 Task: Look for products in the category "Sun Protection & Bug Spray" from Store Brand only.
Action: Mouse moved to (290, 149)
Screenshot: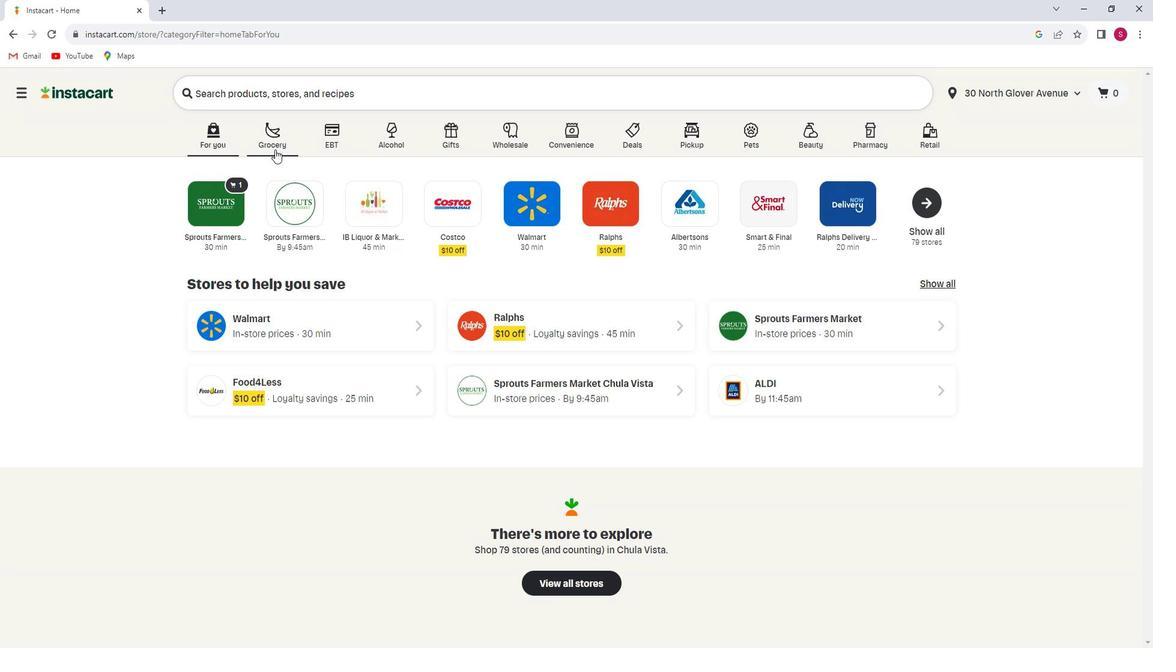 
Action: Mouse pressed left at (290, 149)
Screenshot: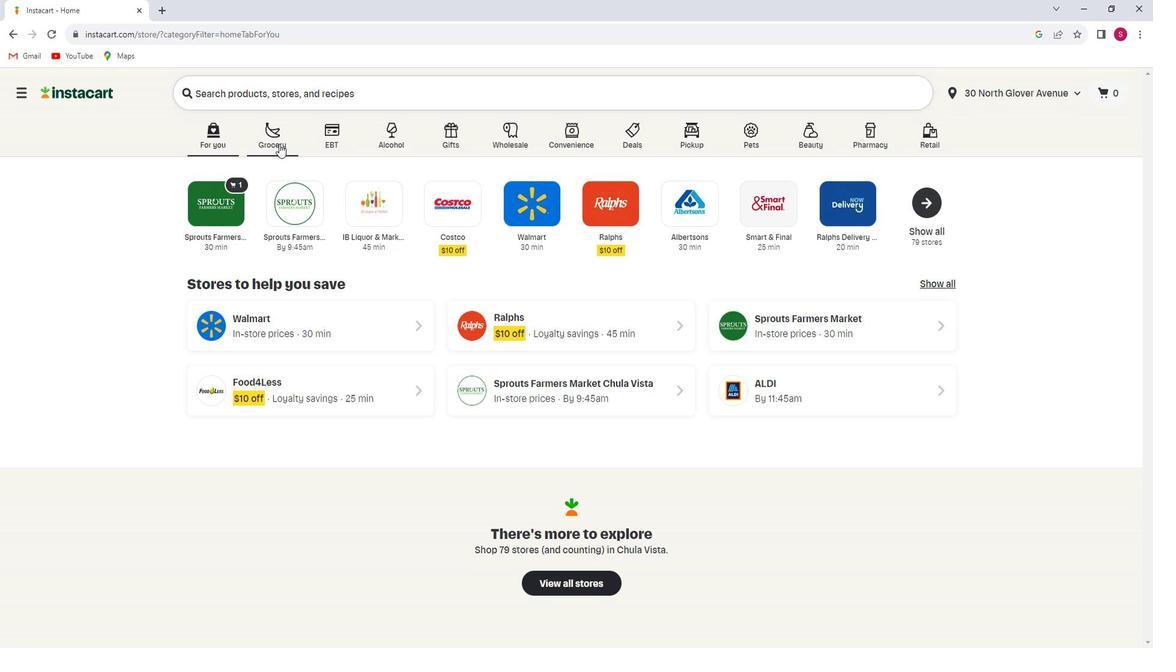 
Action: Mouse moved to (308, 349)
Screenshot: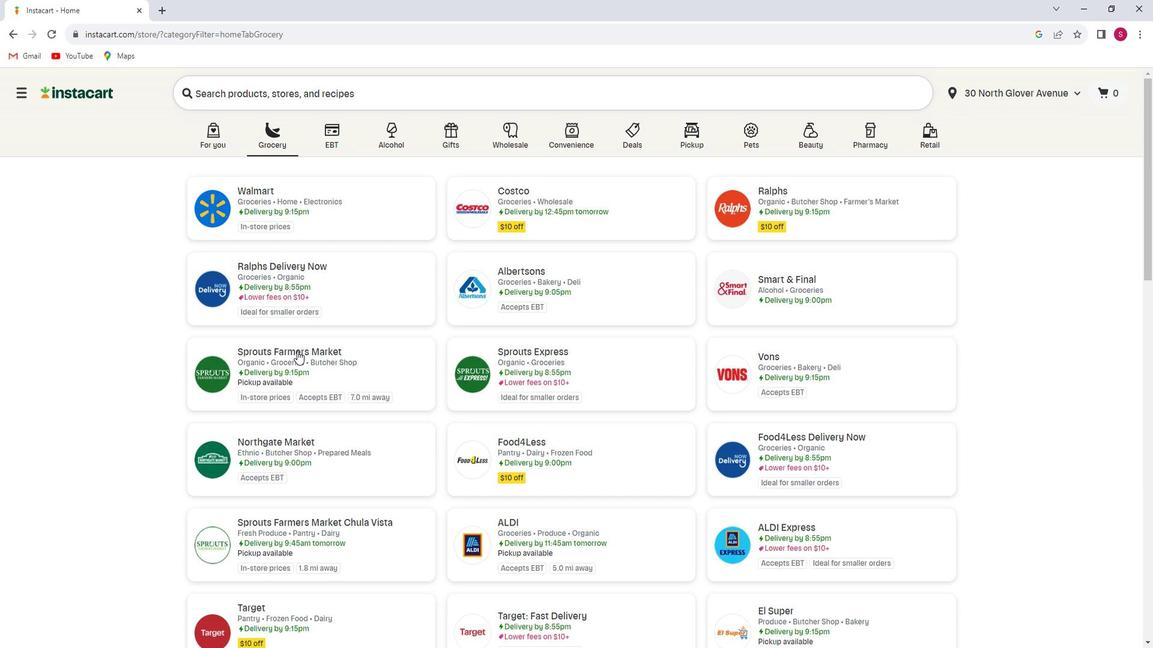 
Action: Mouse pressed left at (308, 349)
Screenshot: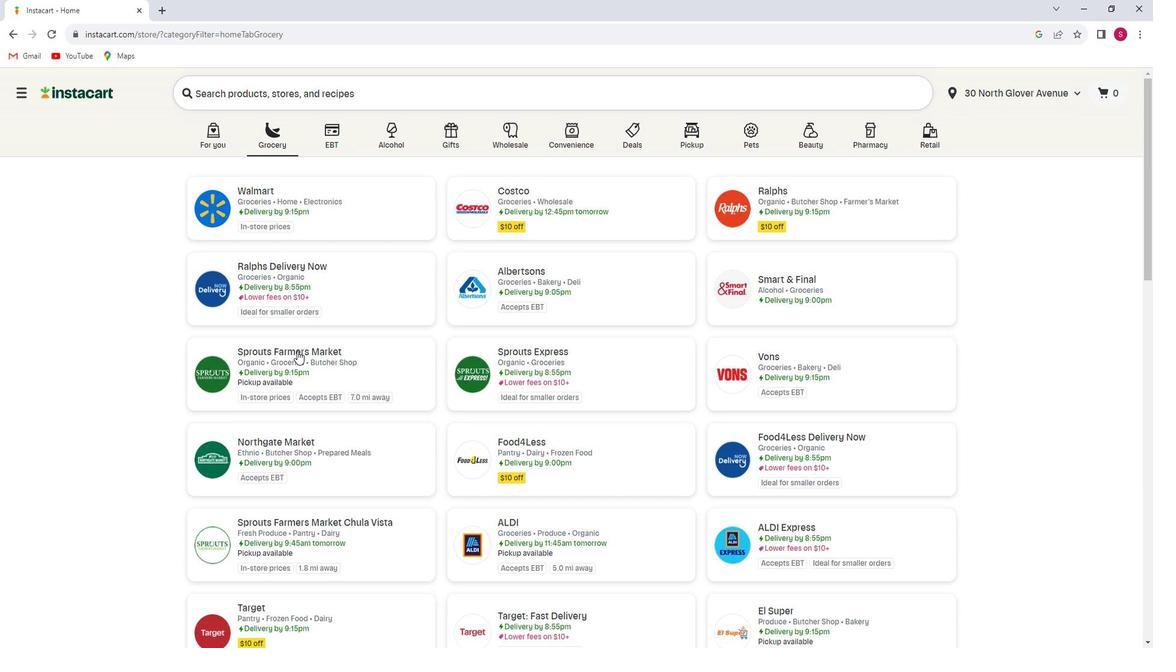 
Action: Mouse moved to (90, 395)
Screenshot: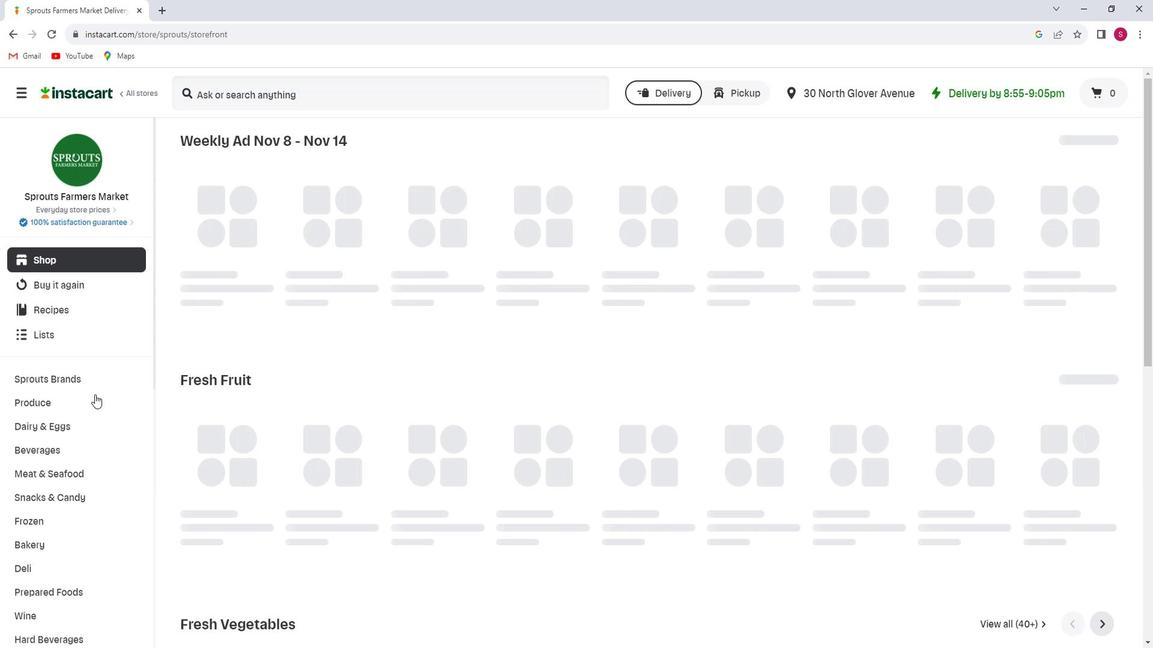 
Action: Mouse scrolled (90, 395) with delta (0, 0)
Screenshot: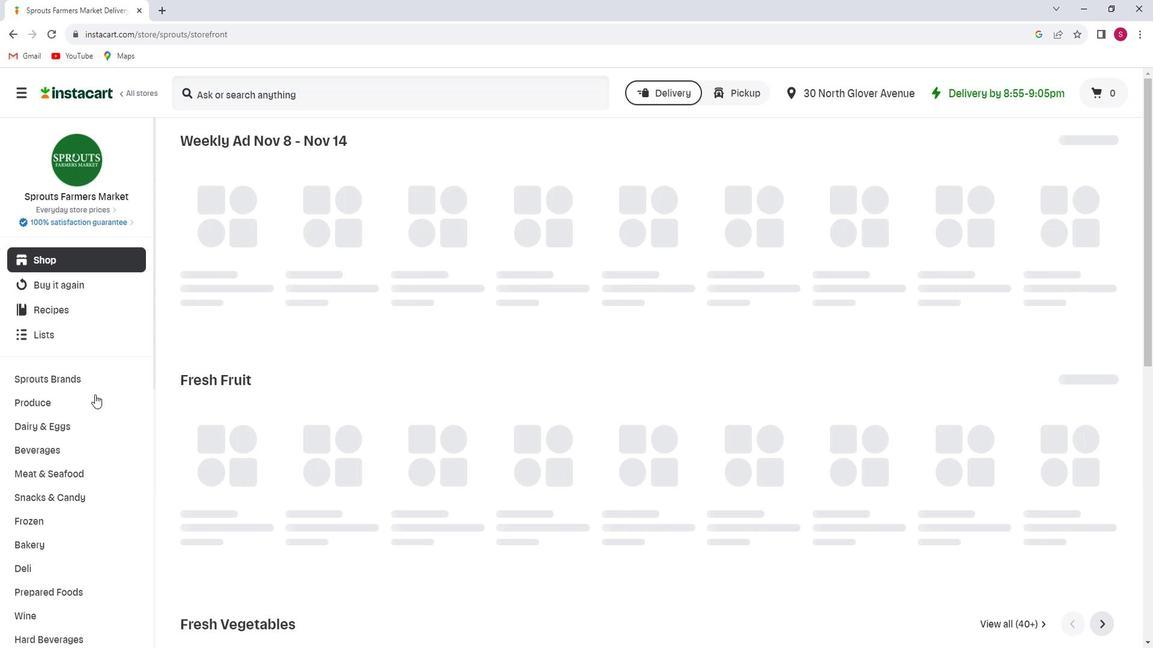 
Action: Mouse scrolled (90, 395) with delta (0, 0)
Screenshot: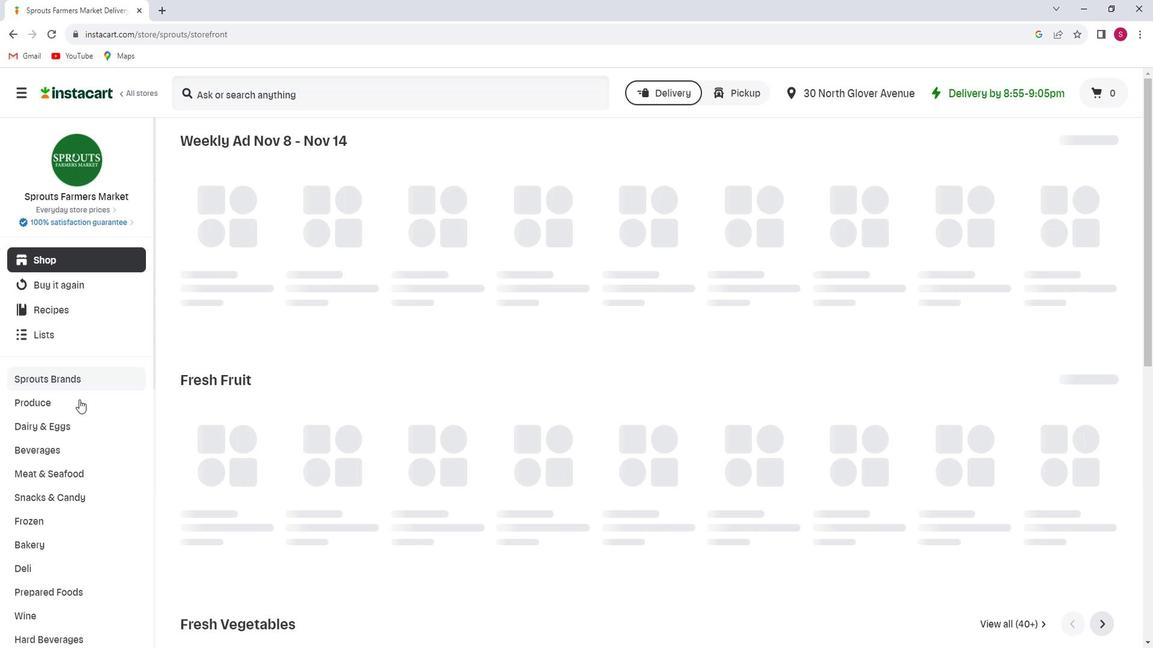 
Action: Mouse scrolled (90, 395) with delta (0, 0)
Screenshot: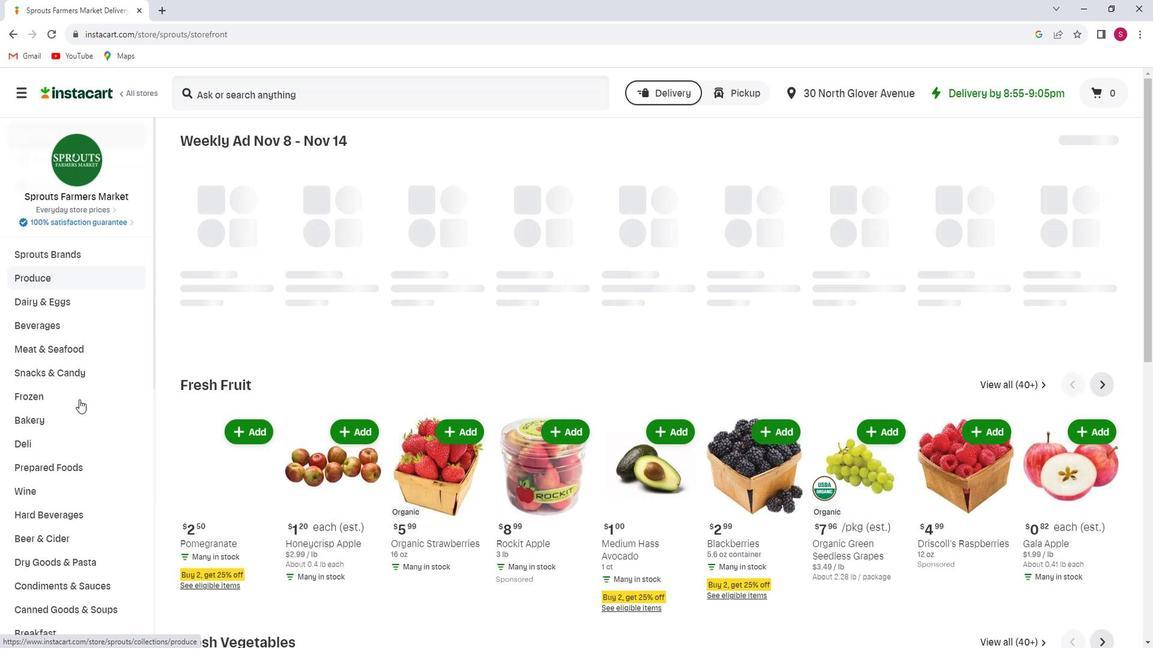 
Action: Mouse scrolled (90, 395) with delta (0, 0)
Screenshot: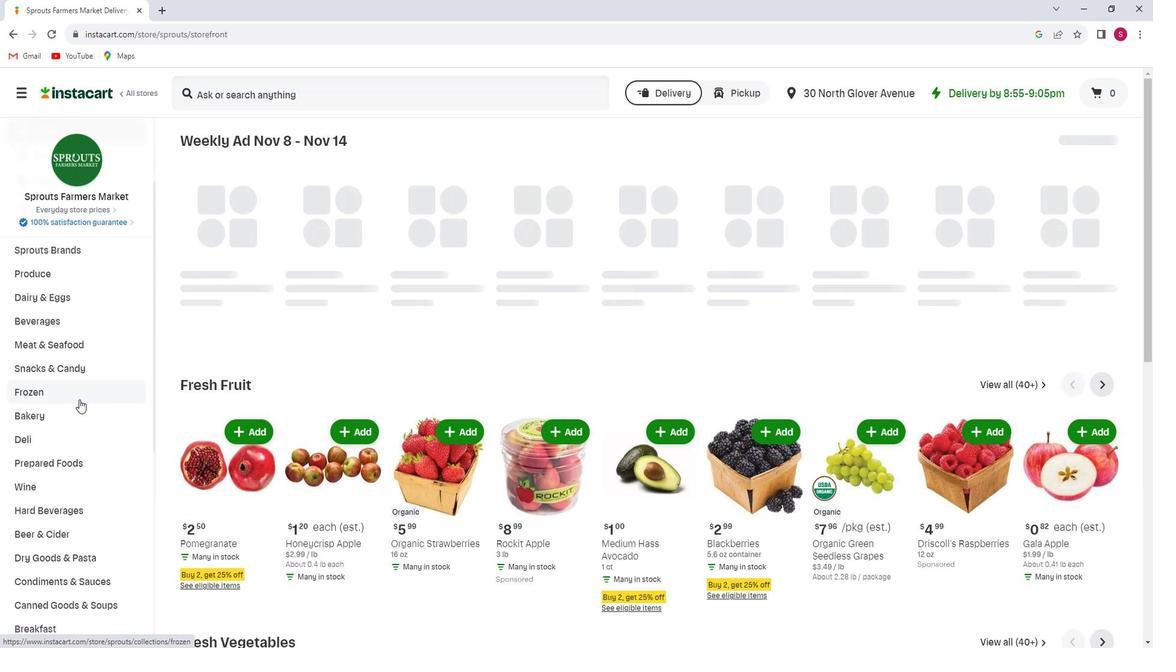 
Action: Mouse scrolled (90, 395) with delta (0, 0)
Screenshot: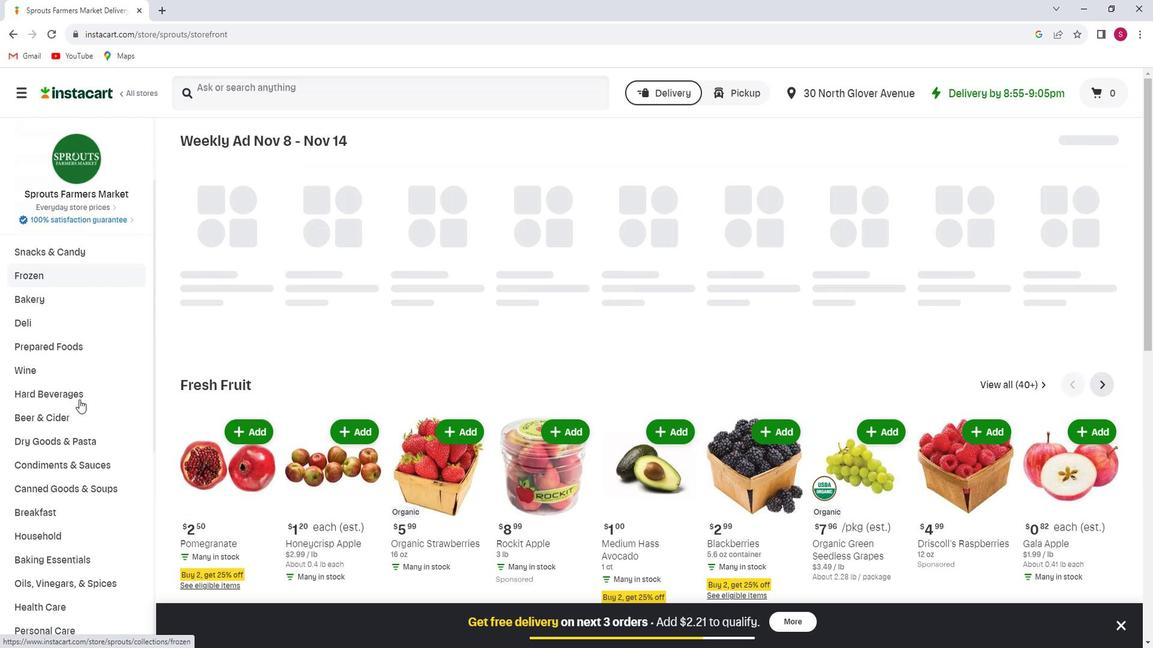 
Action: Mouse scrolled (90, 395) with delta (0, 0)
Screenshot: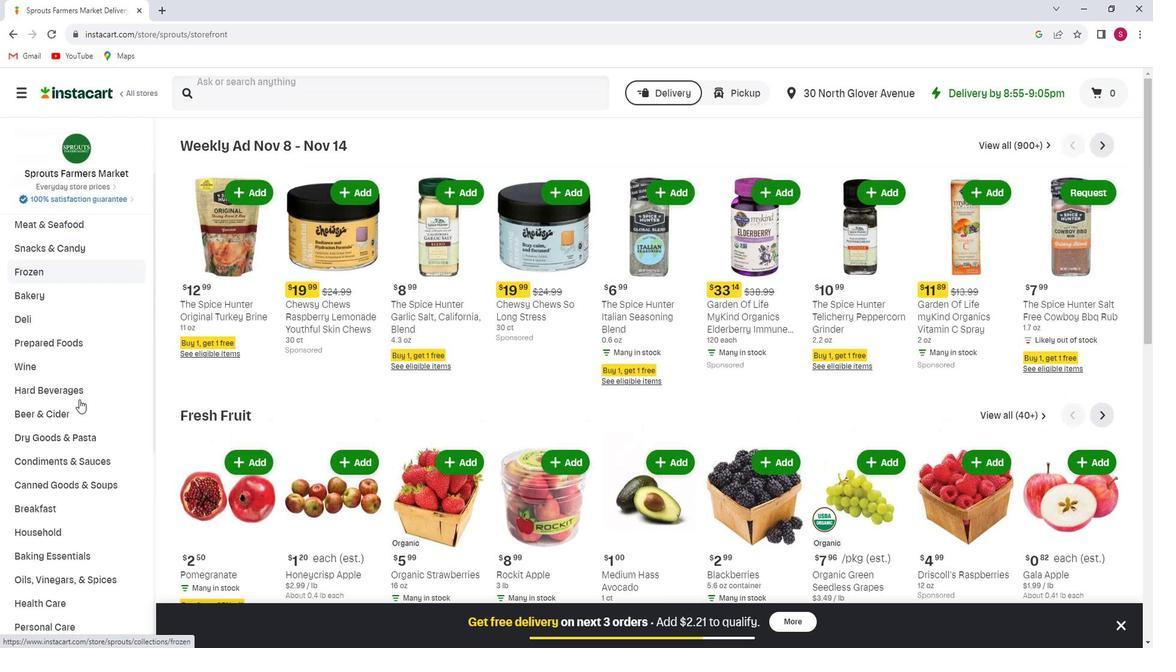 
Action: Mouse moved to (84, 426)
Screenshot: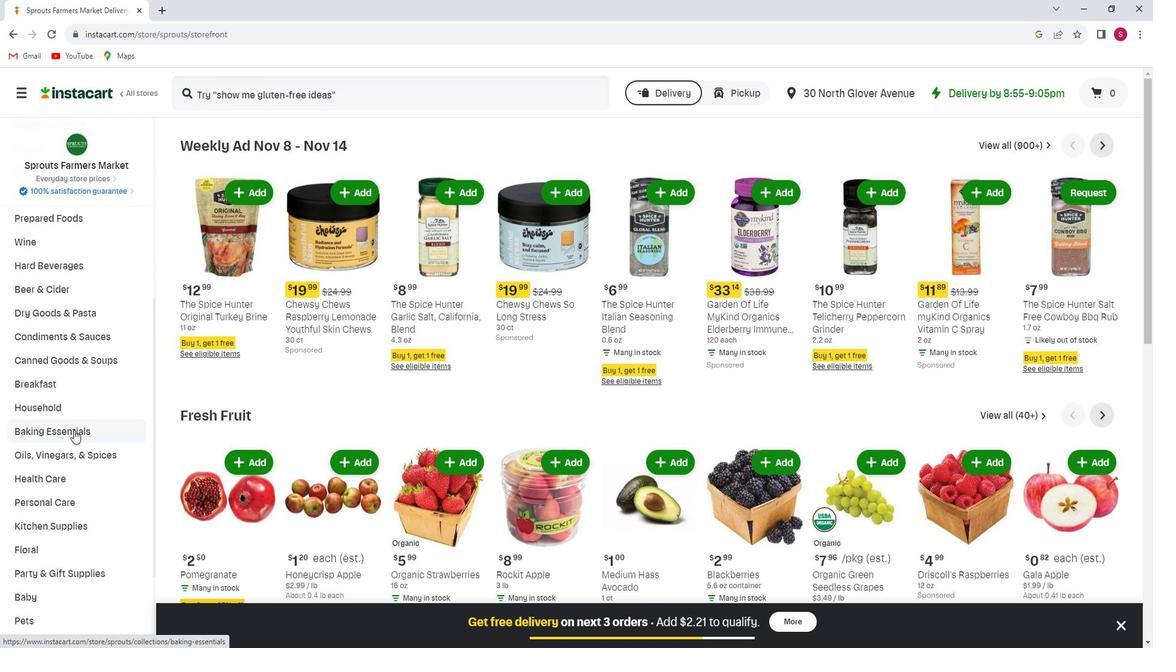 
Action: Mouse scrolled (84, 425) with delta (0, 0)
Screenshot: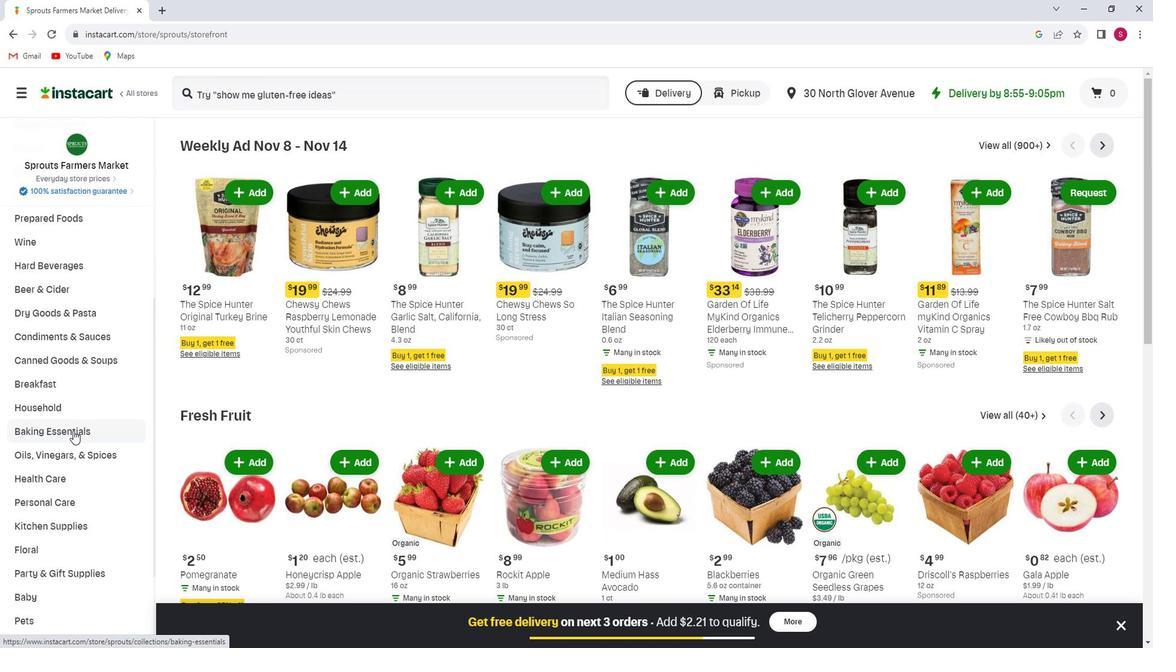 
Action: Mouse moved to (82, 435)
Screenshot: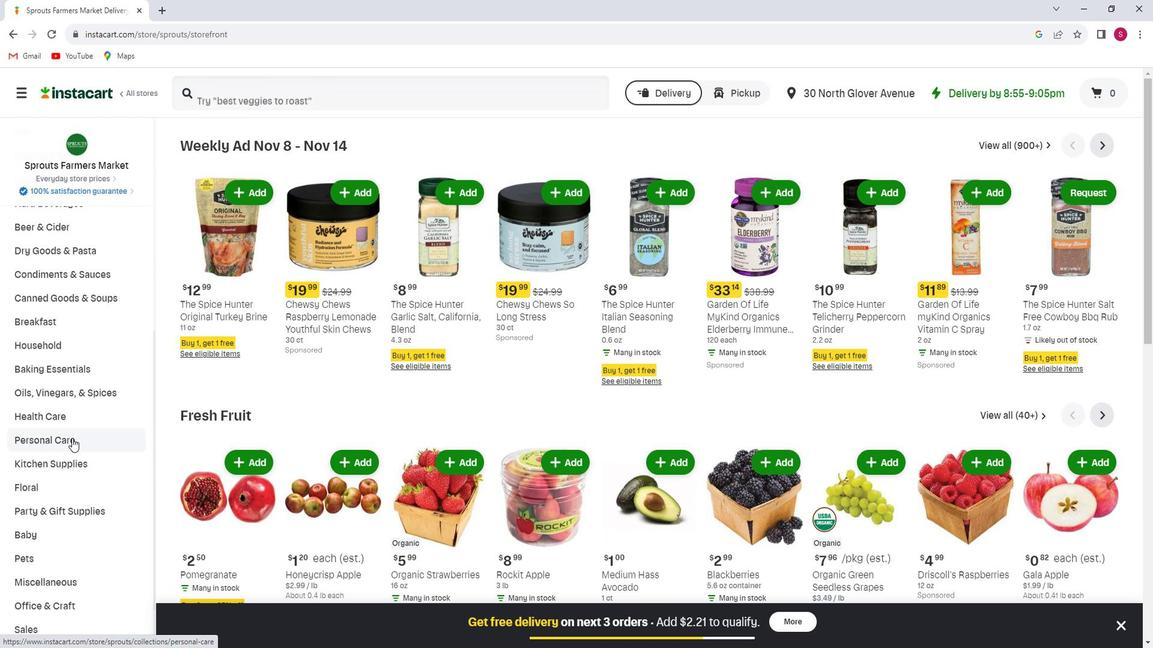 
Action: Mouse pressed left at (82, 435)
Screenshot: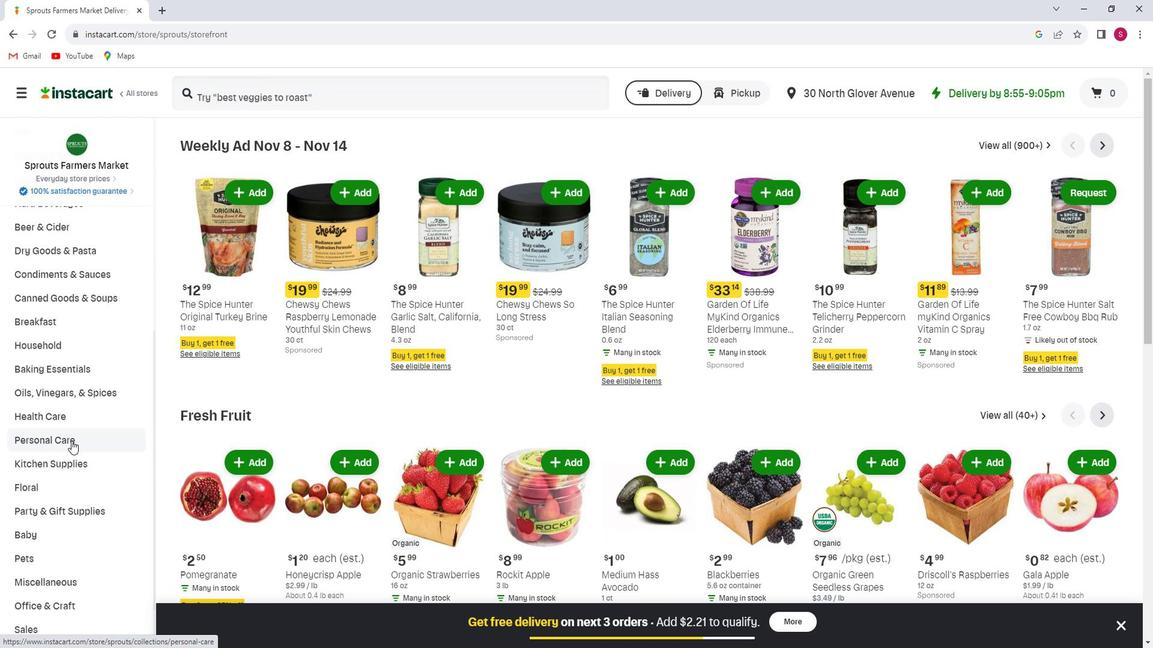 
Action: Mouse moved to (921, 179)
Screenshot: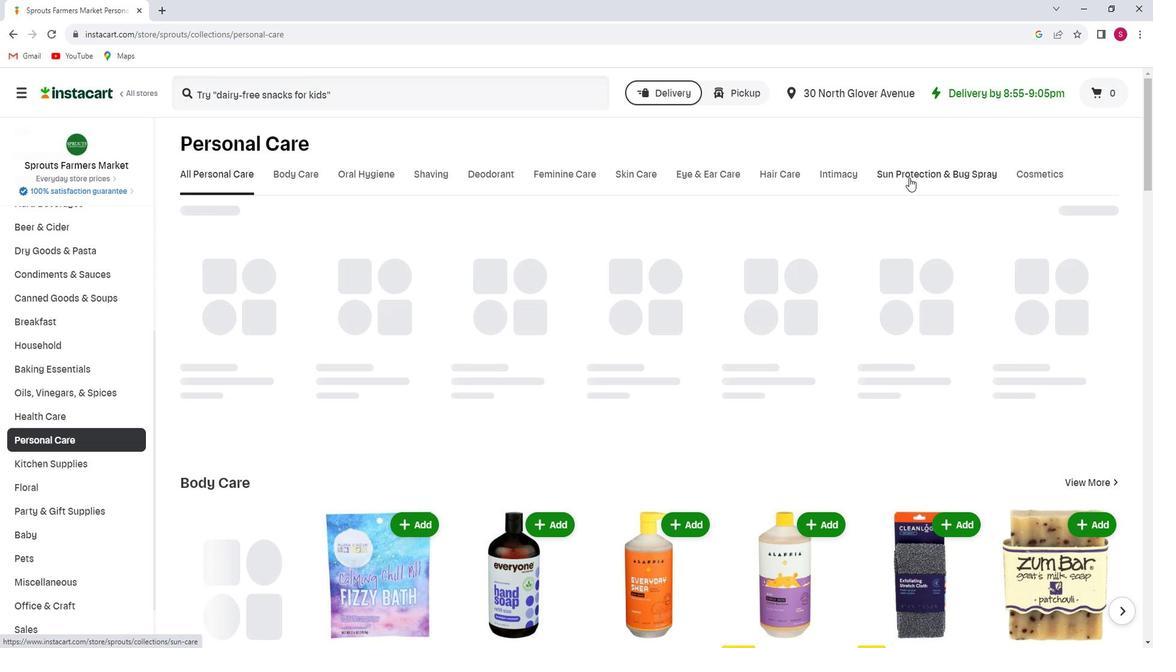 
Action: Mouse pressed left at (921, 179)
Screenshot: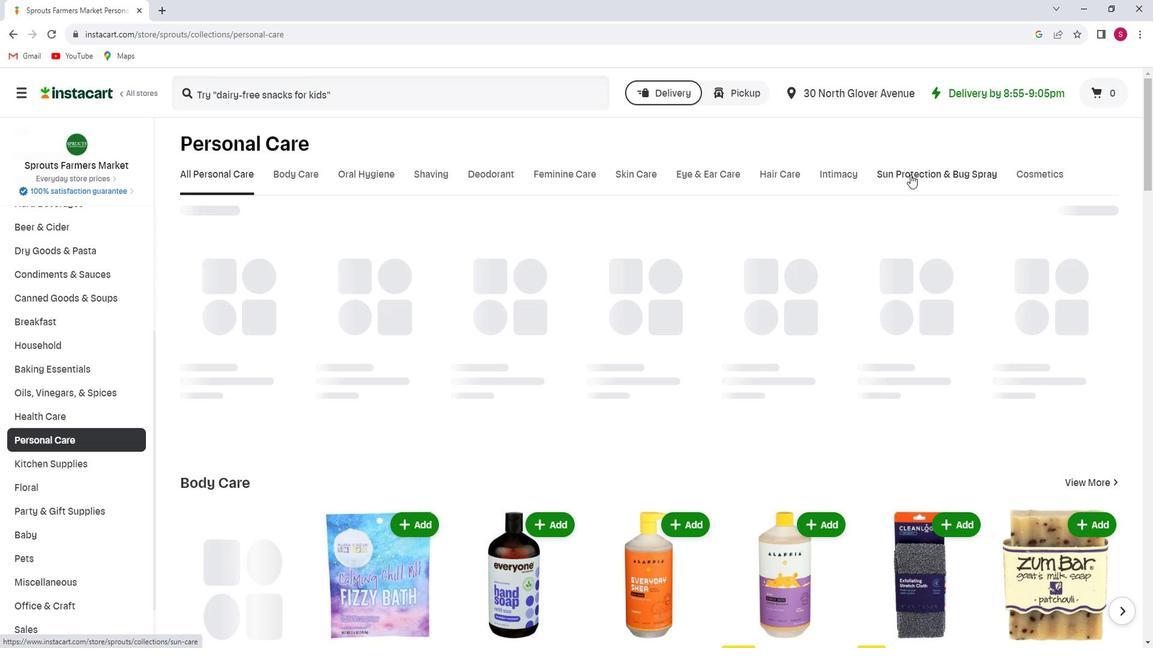 
Action: Mouse moved to (300, 286)
Screenshot: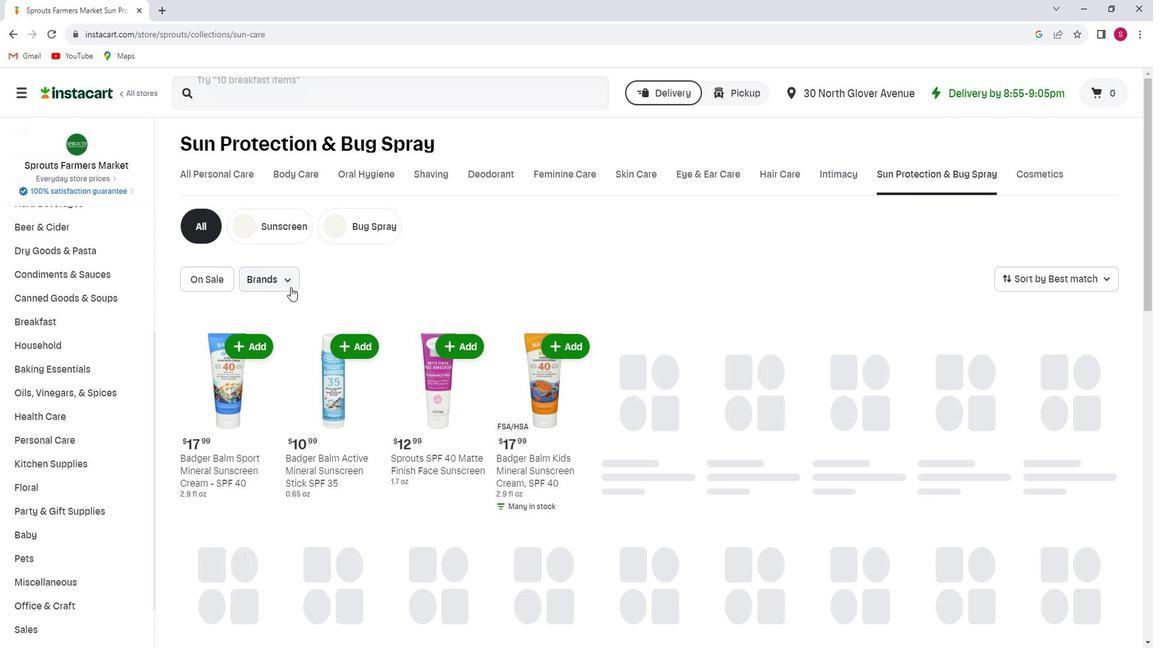 
Action: Mouse pressed left at (300, 286)
Screenshot: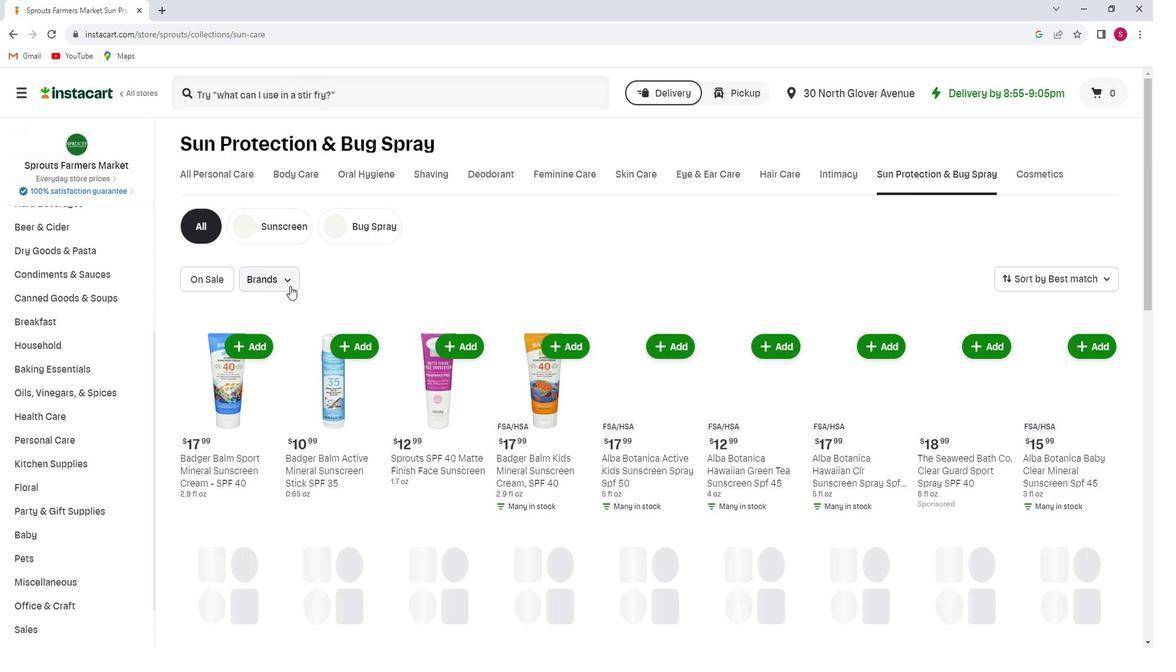 
Action: Mouse moved to (264, 318)
Screenshot: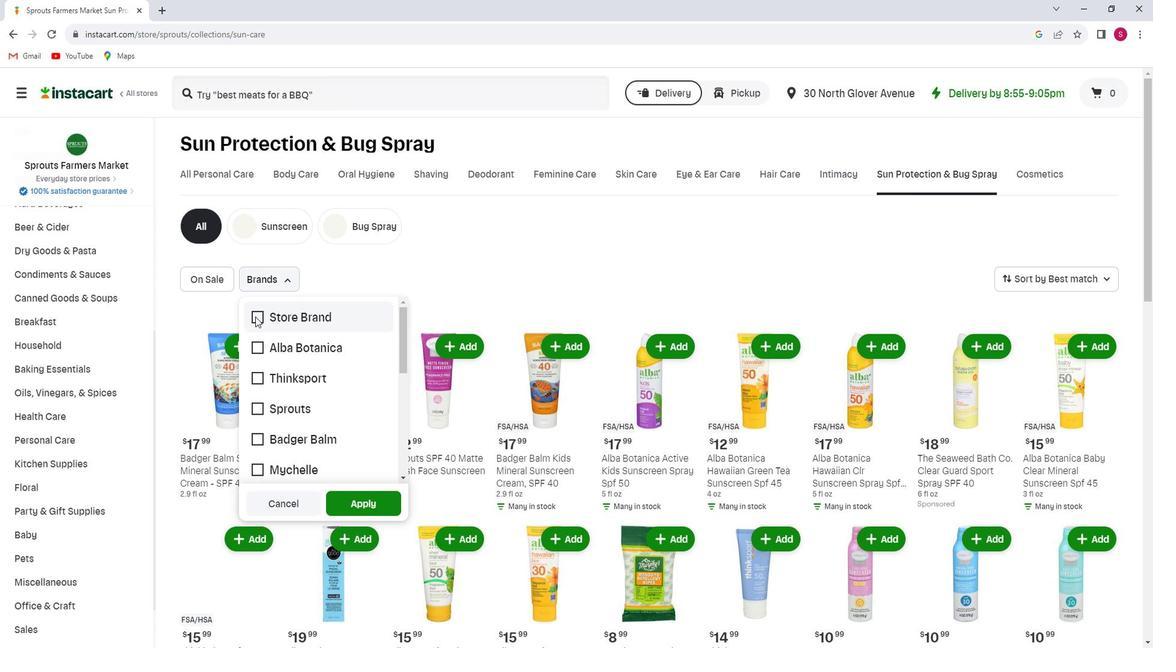 
Action: Mouse pressed left at (264, 318)
Screenshot: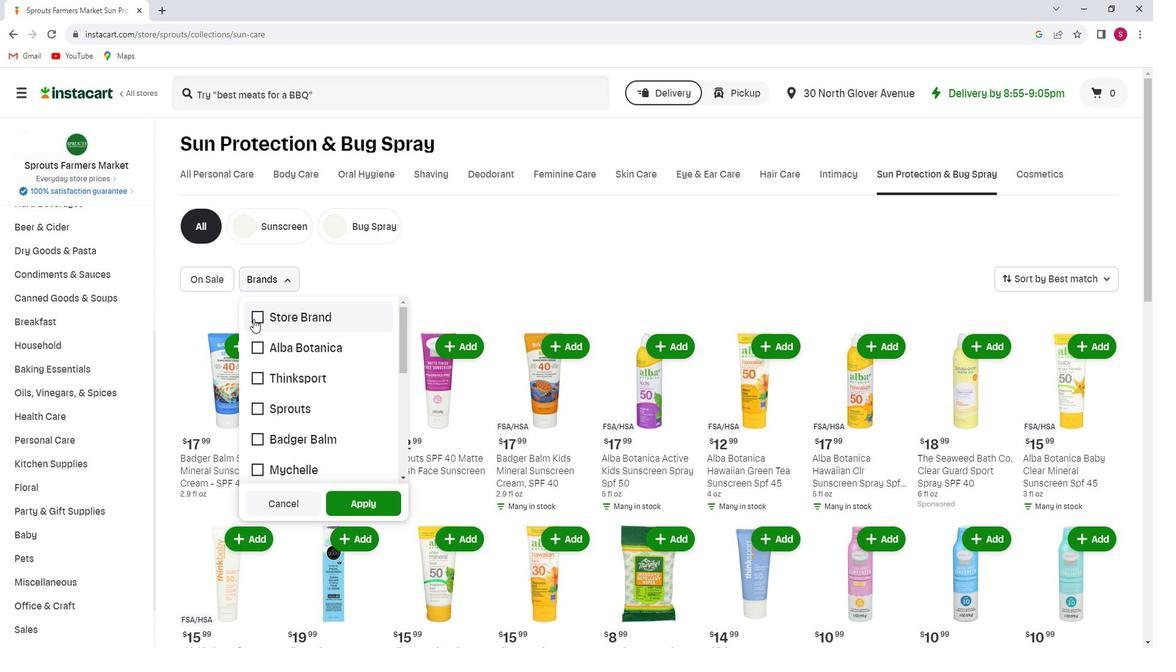
Action: Mouse moved to (368, 496)
Screenshot: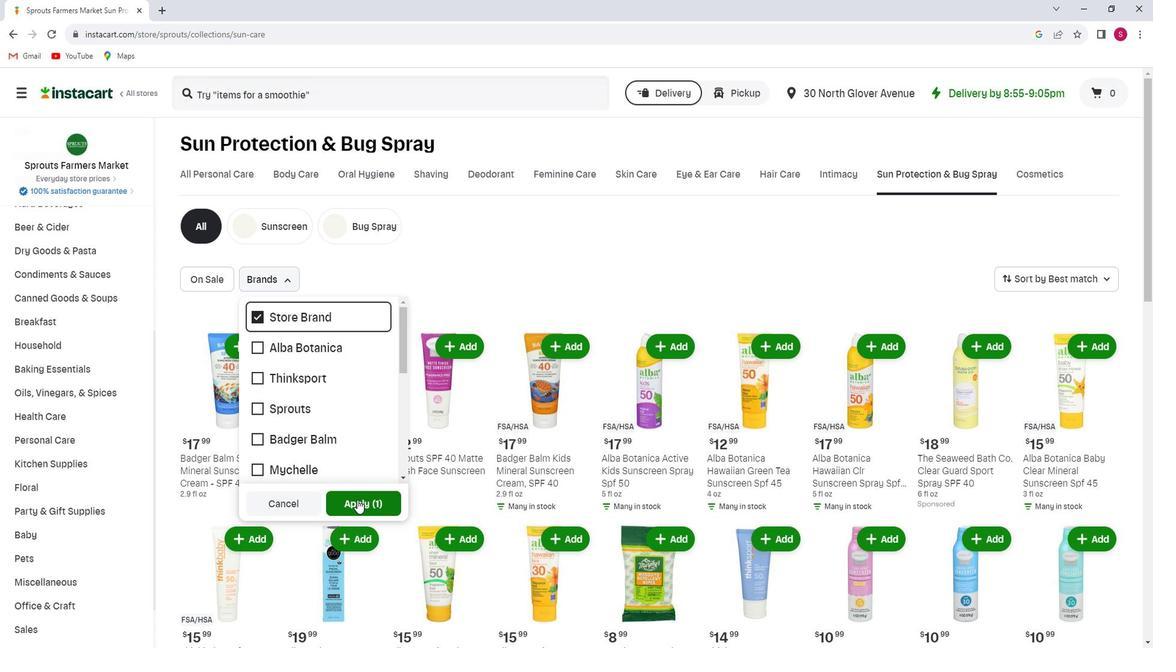 
Action: Mouse pressed left at (368, 496)
Screenshot: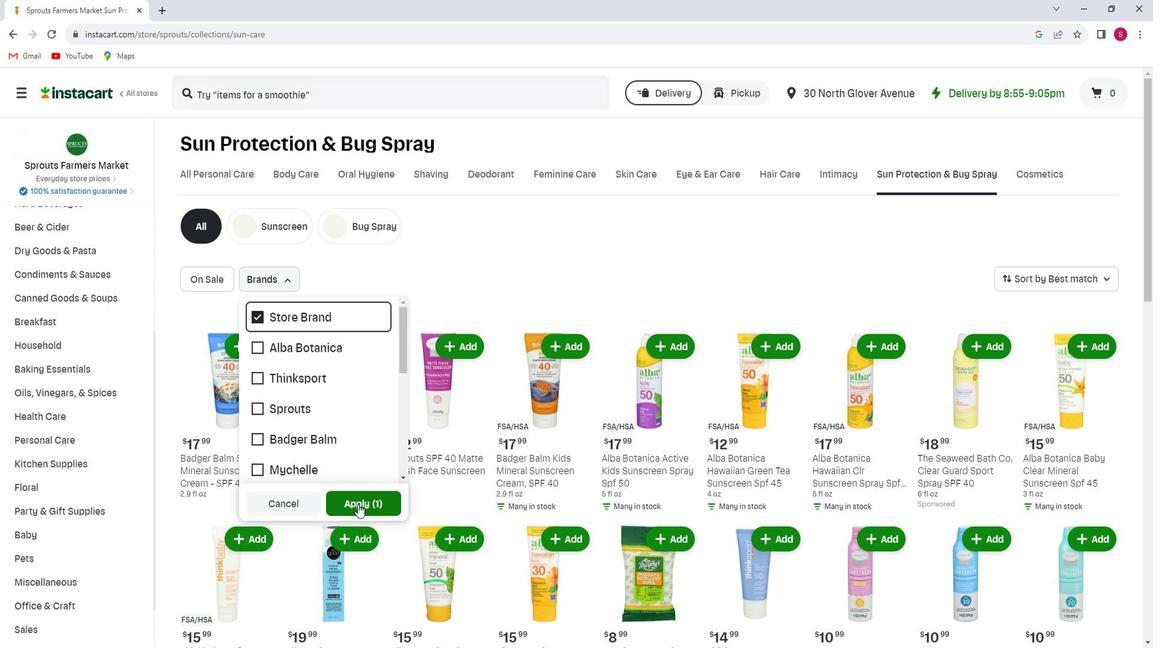 
